 Task: Filter people with the keyword Last name.
Action: Mouse moved to (366, 96)
Screenshot: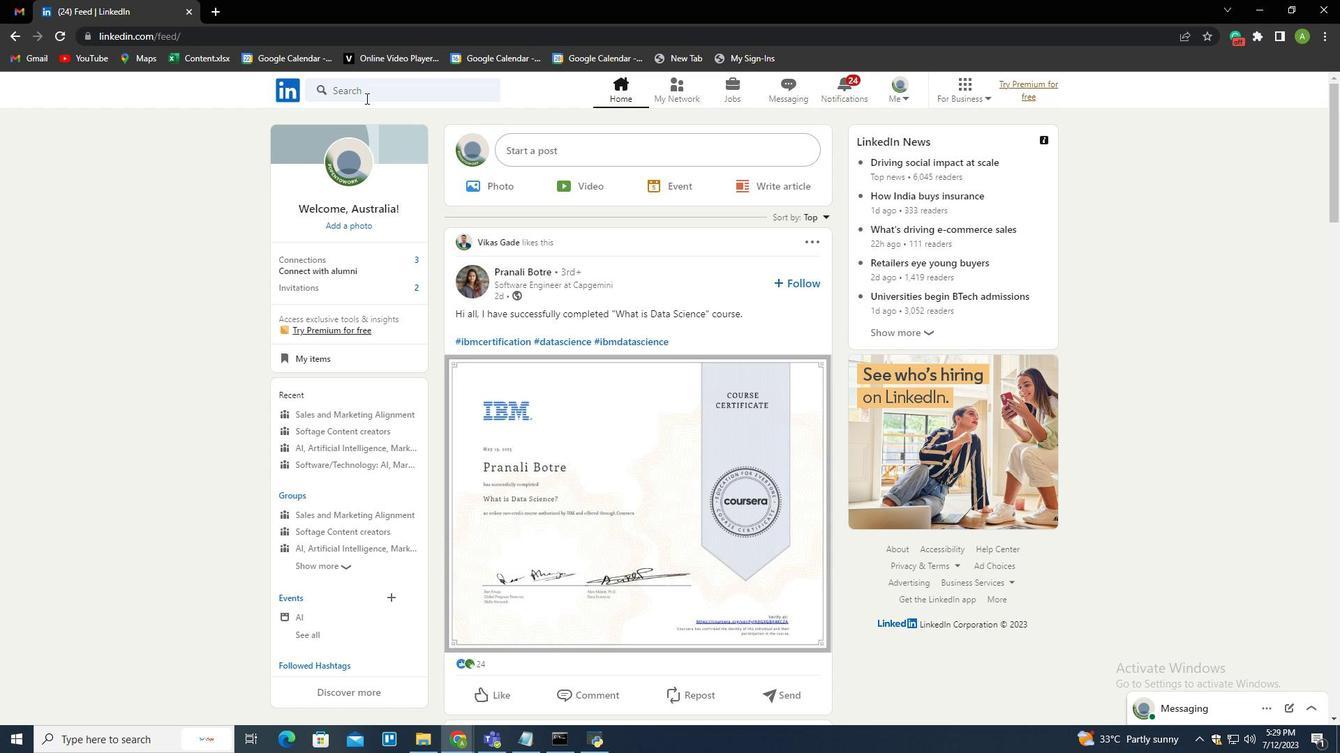 
Action: Mouse pressed left at (366, 96)
Screenshot: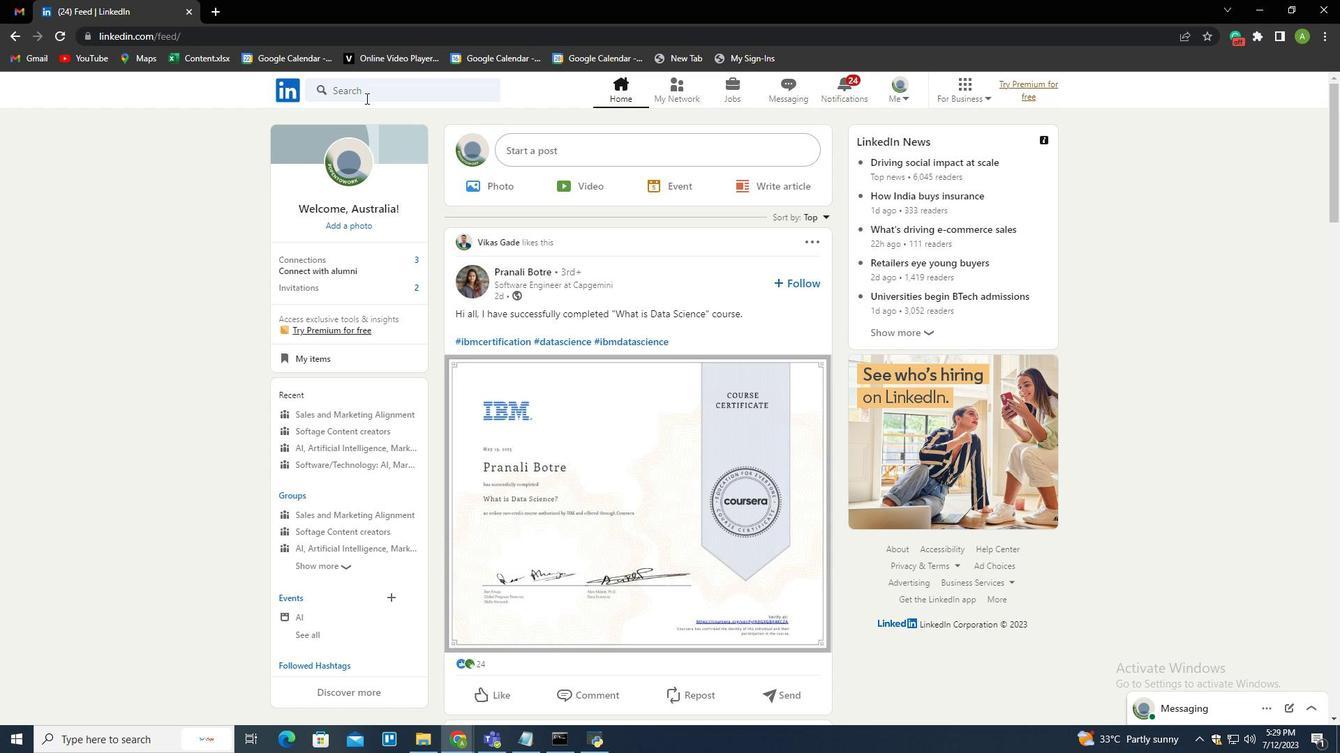
Action: Mouse moved to (376, 205)
Screenshot: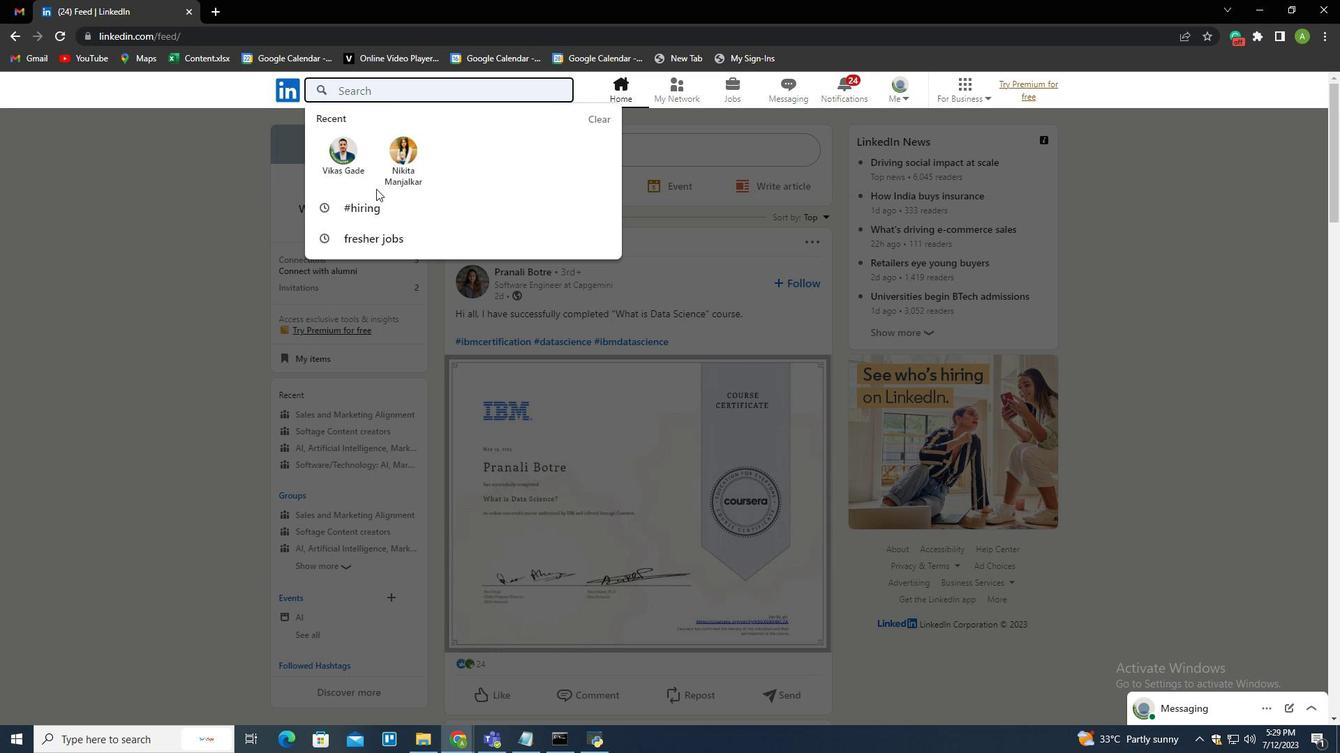 
Action: Mouse pressed left at (376, 205)
Screenshot: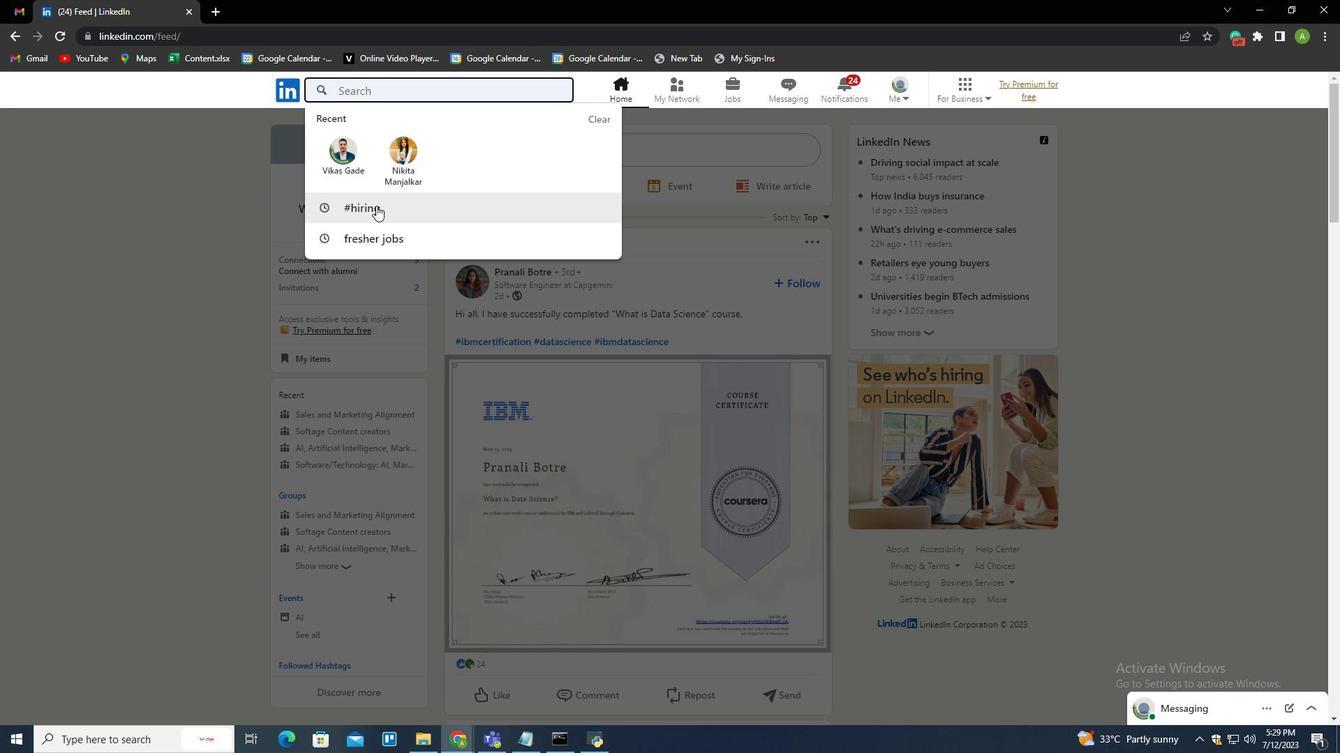 
Action: Mouse moved to (543, 127)
Screenshot: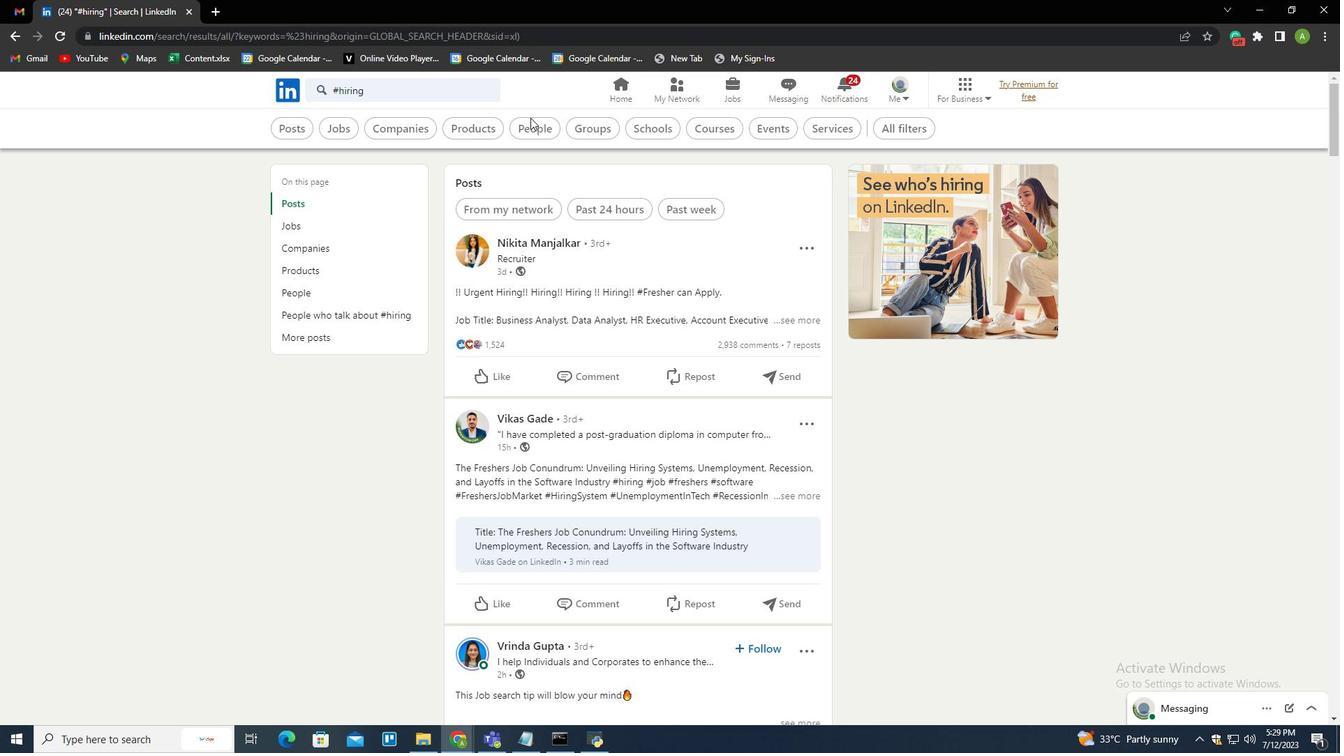 
Action: Mouse pressed left at (543, 127)
Screenshot: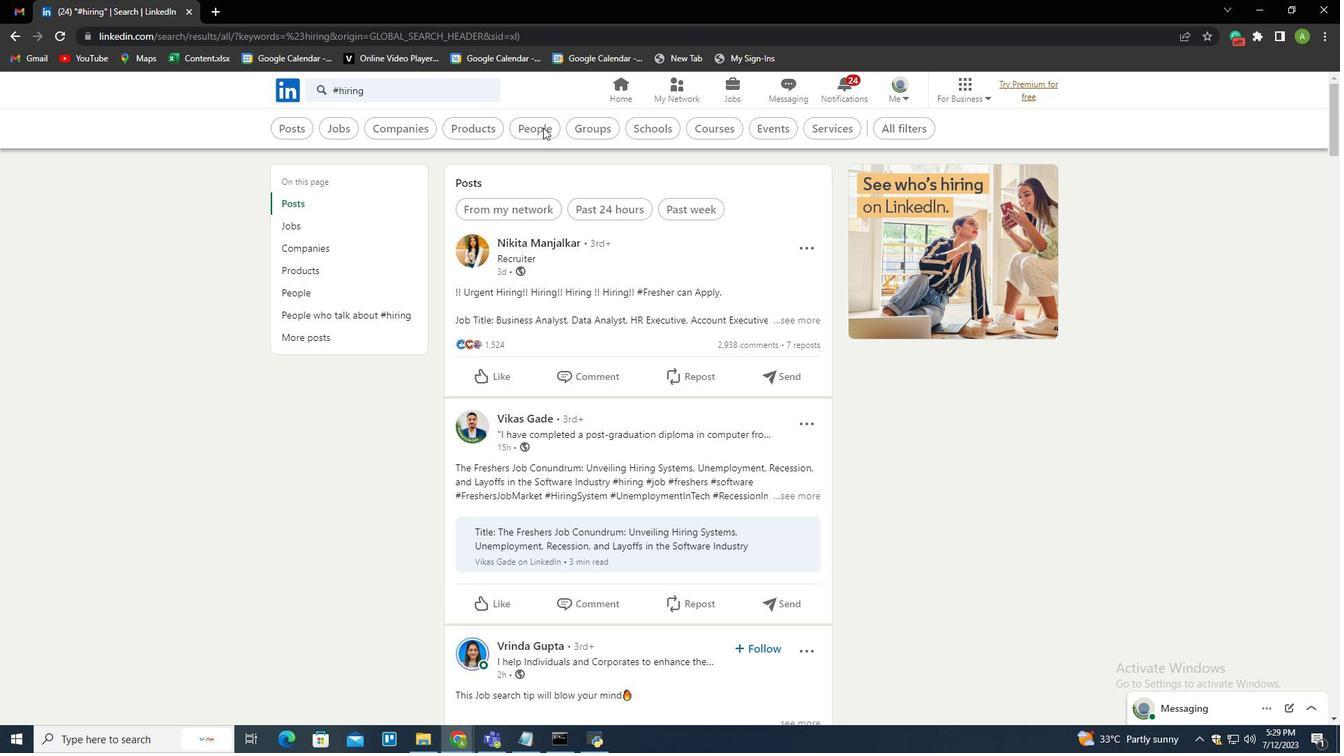 
Action: Mouse moved to (543, 128)
Screenshot: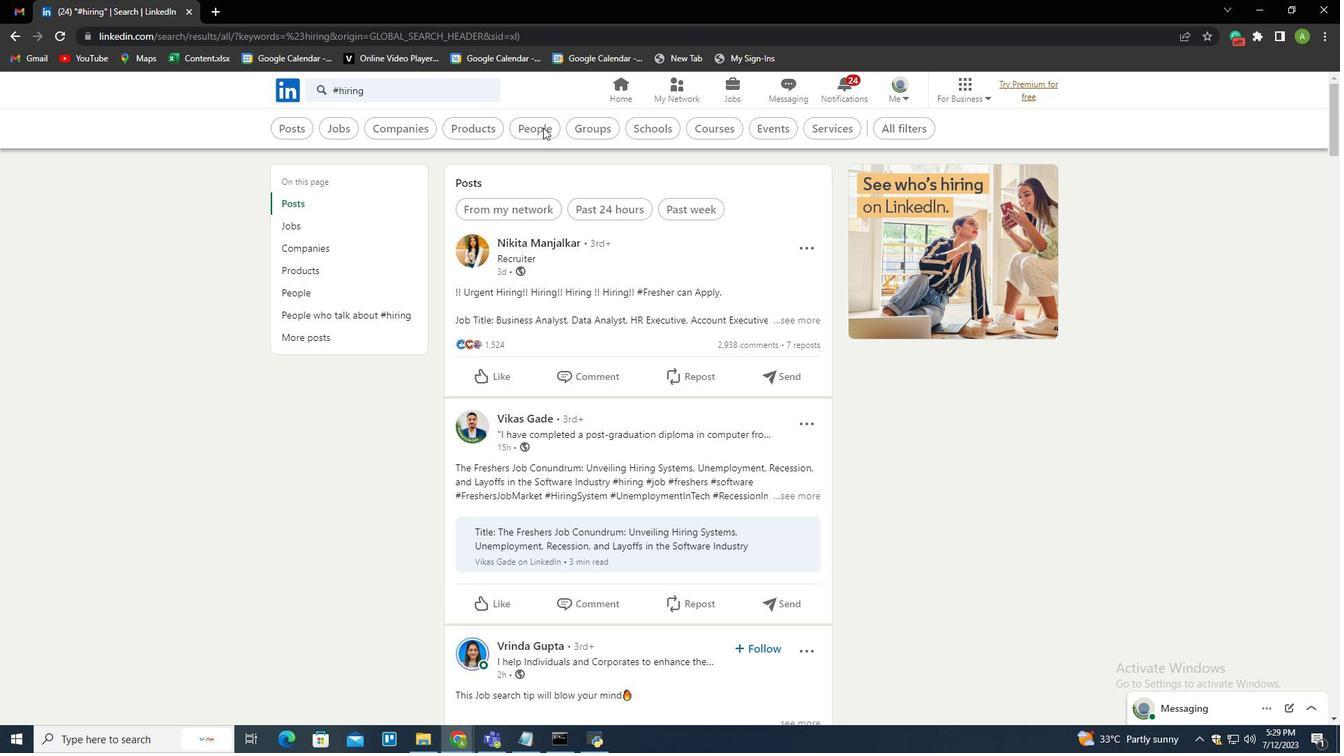 
Action: Mouse pressed left at (543, 128)
Screenshot: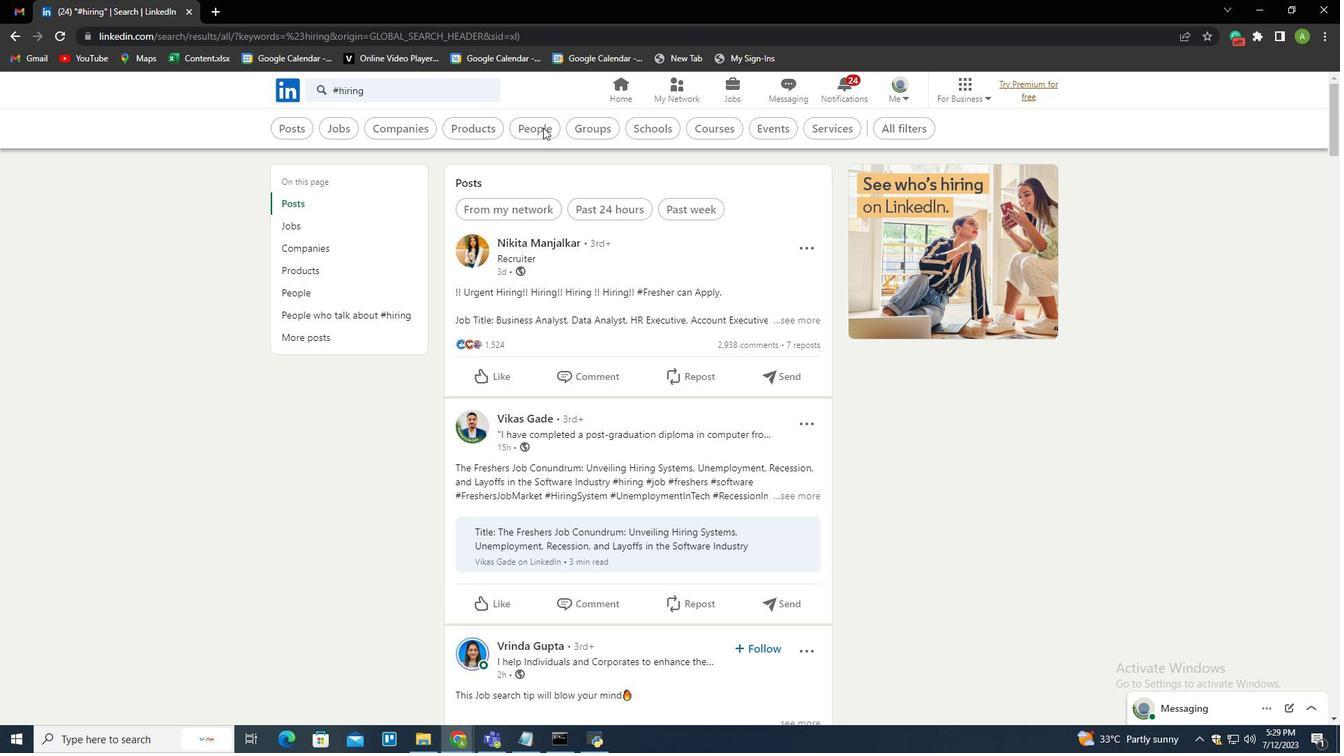 
Action: Mouse moved to (688, 124)
Screenshot: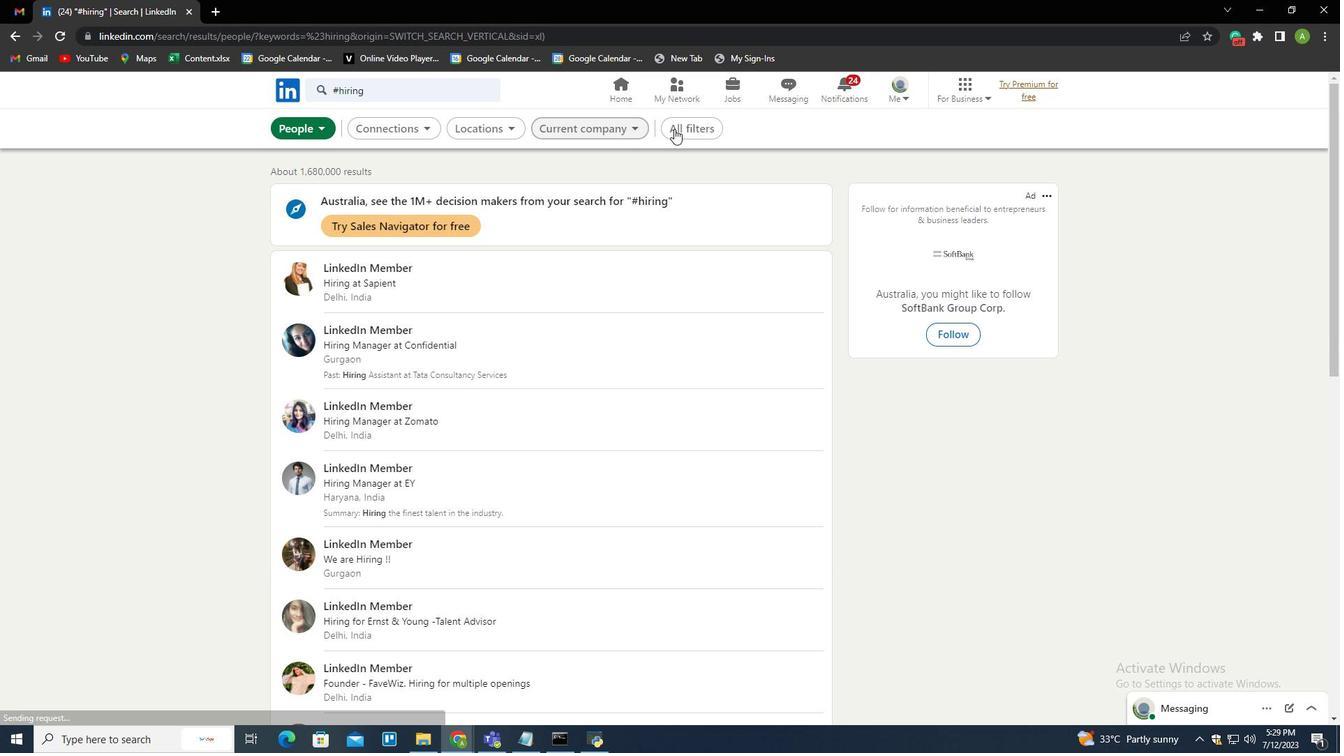 
Action: Mouse pressed left at (688, 124)
Screenshot: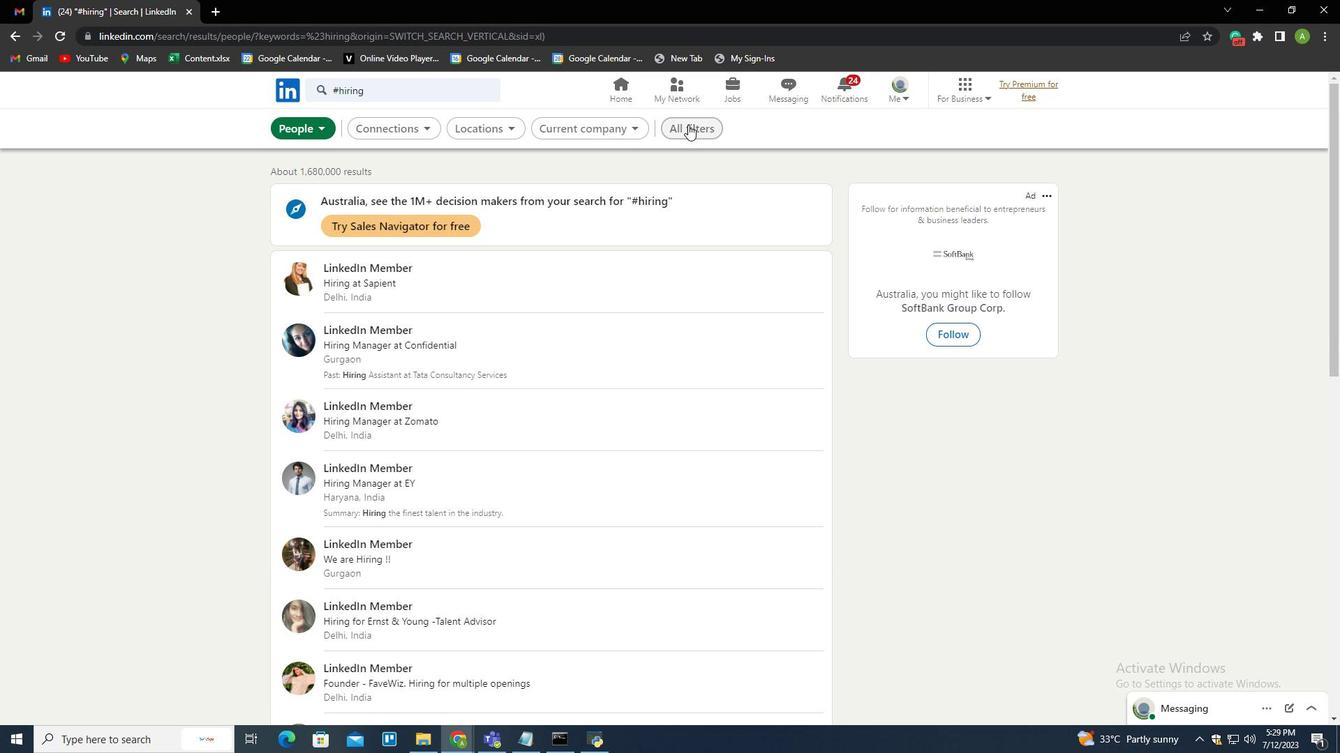 
Action: Mouse moved to (1132, 307)
Screenshot: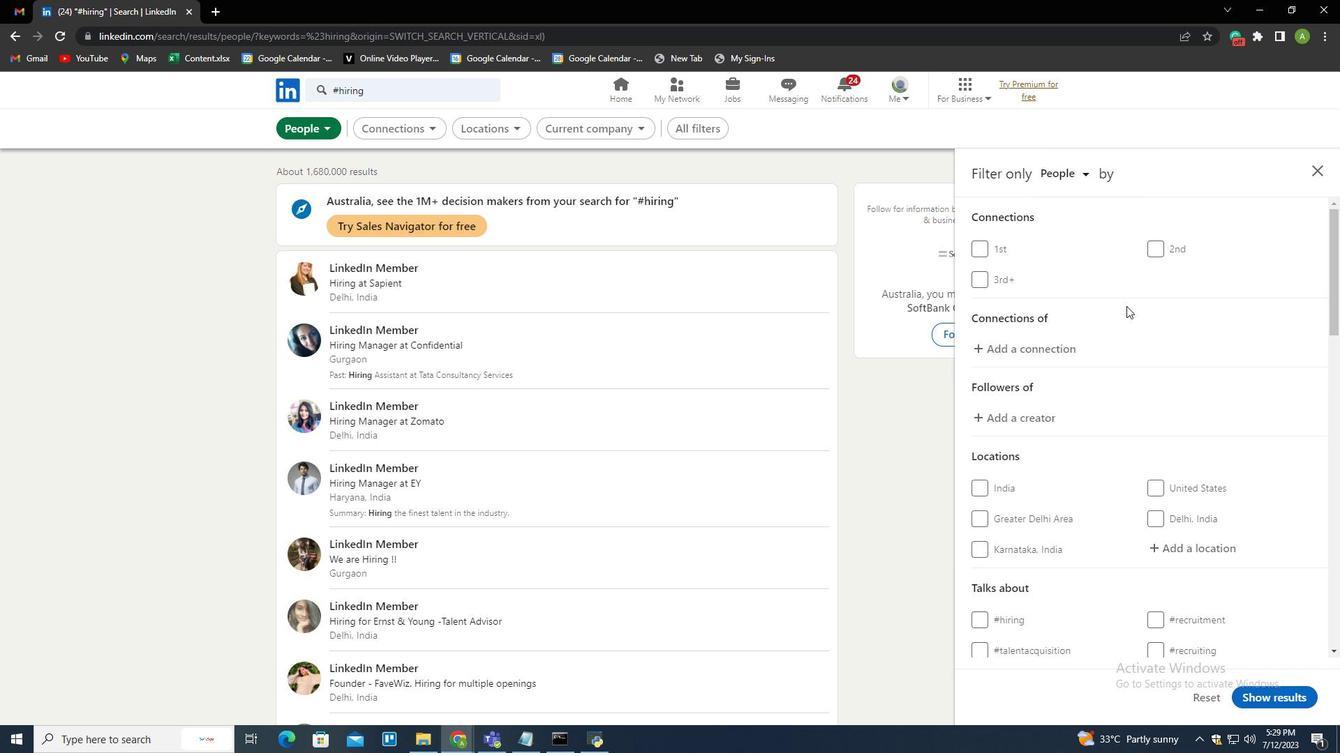 
Action: Mouse scrolled (1132, 307) with delta (0, 0)
Screenshot: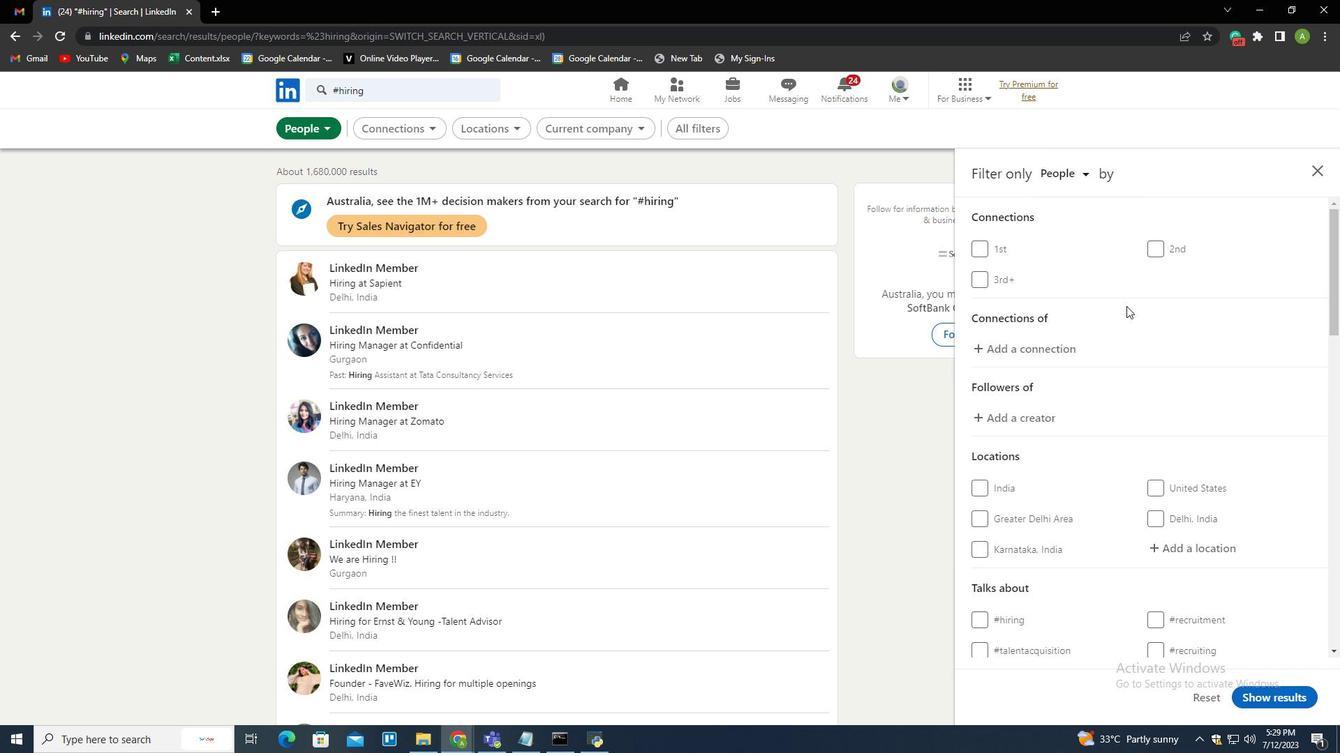 
Action: Mouse scrolled (1132, 307) with delta (0, 0)
Screenshot: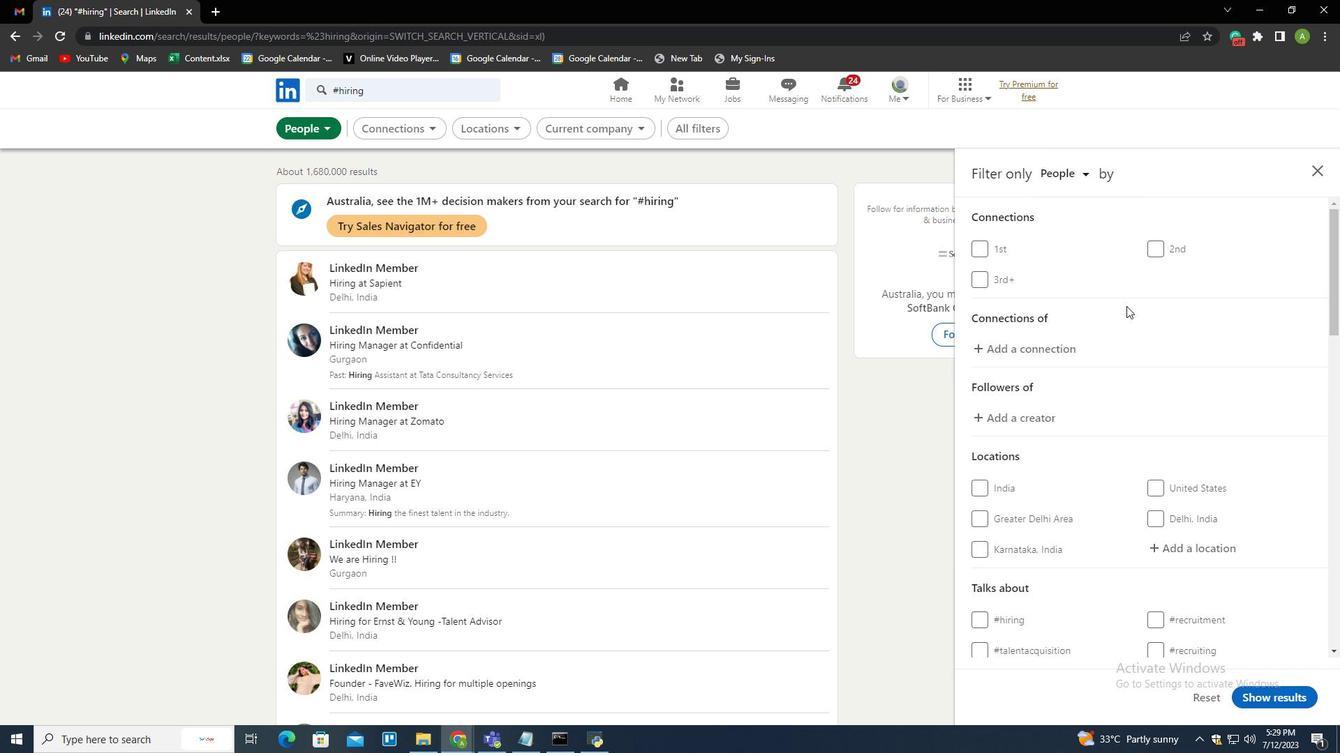 
Action: Mouse scrolled (1132, 307) with delta (0, 0)
Screenshot: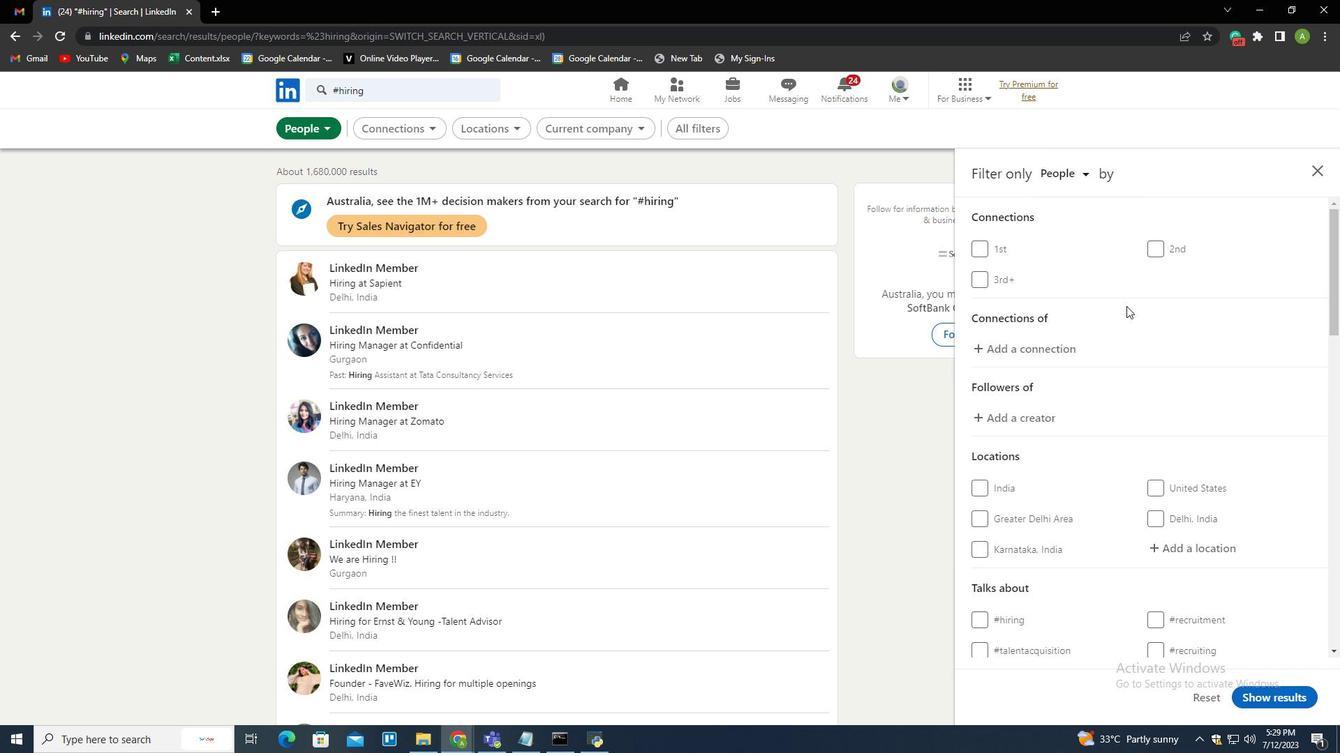 
Action: Mouse scrolled (1132, 307) with delta (0, 0)
Screenshot: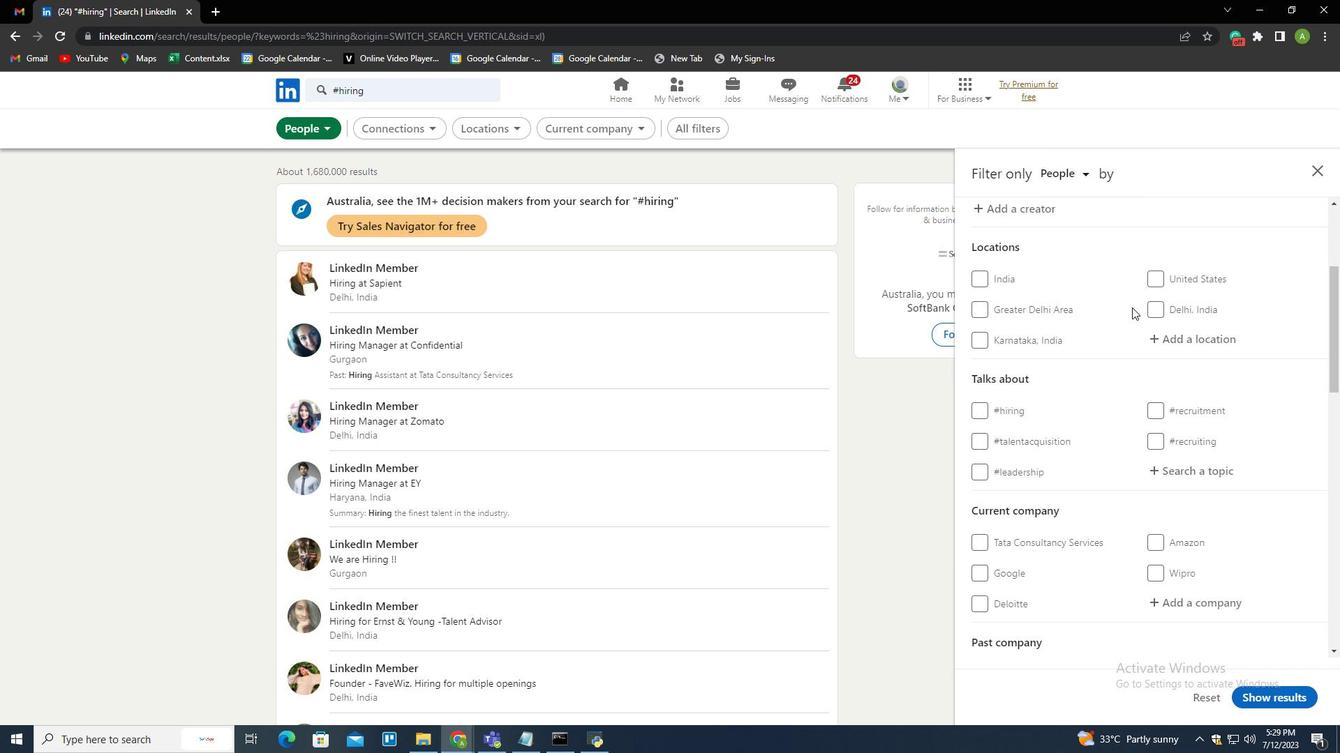 
Action: Mouse scrolled (1132, 307) with delta (0, 0)
Screenshot: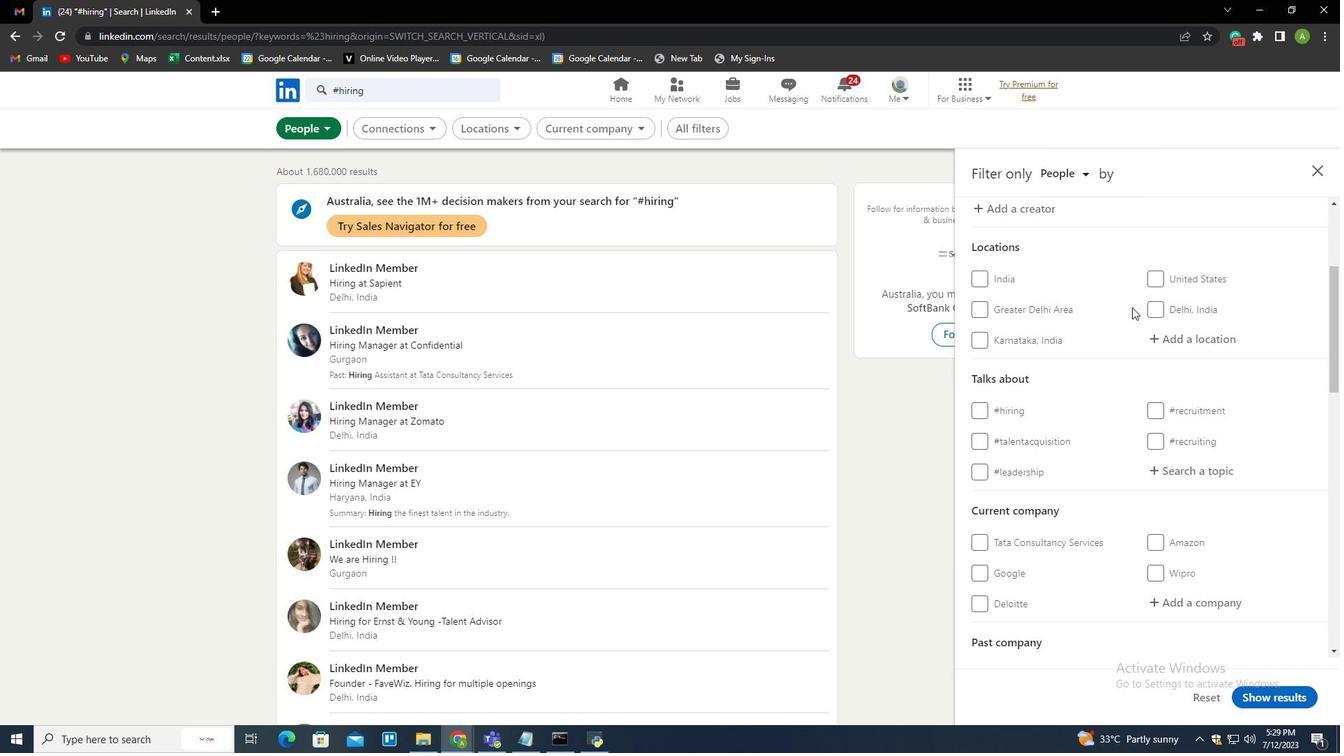 
Action: Mouse scrolled (1132, 307) with delta (0, 0)
Screenshot: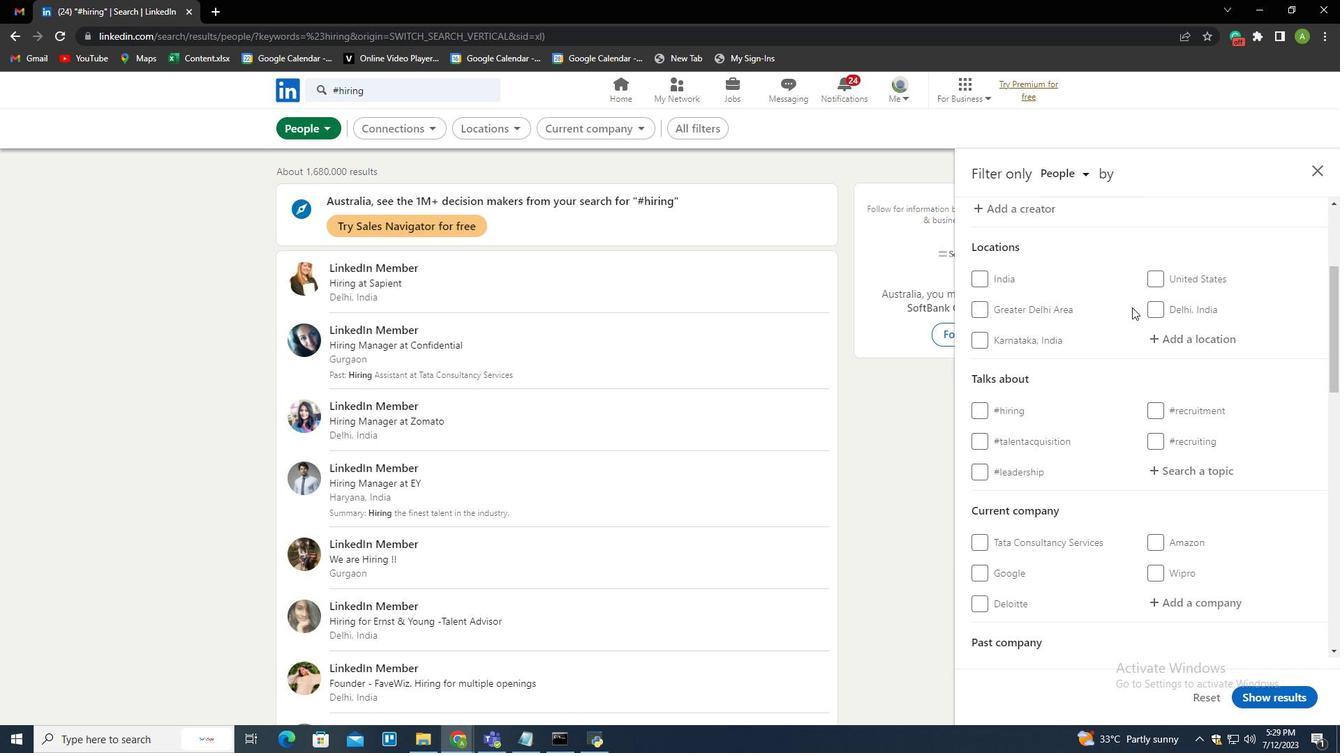 
Action: Mouse scrolled (1132, 307) with delta (0, 0)
Screenshot: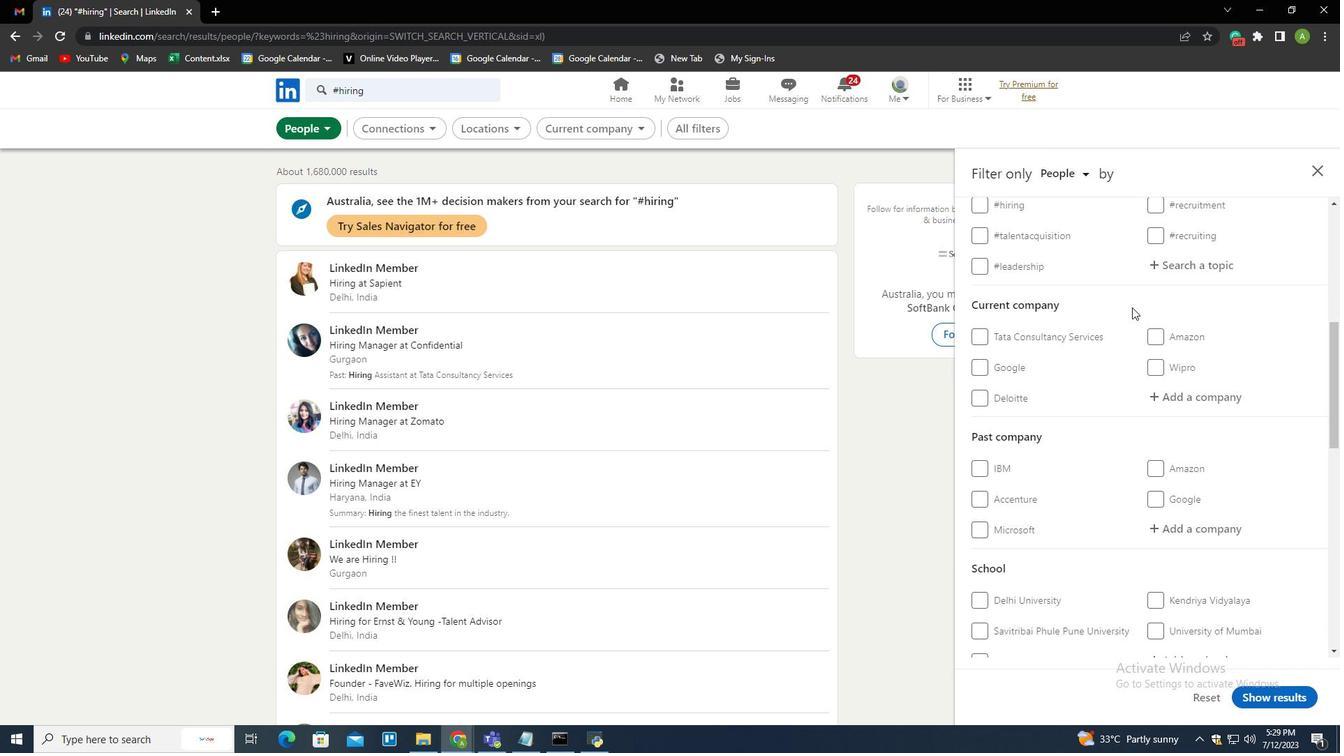 
Action: Mouse scrolled (1132, 307) with delta (0, 0)
Screenshot: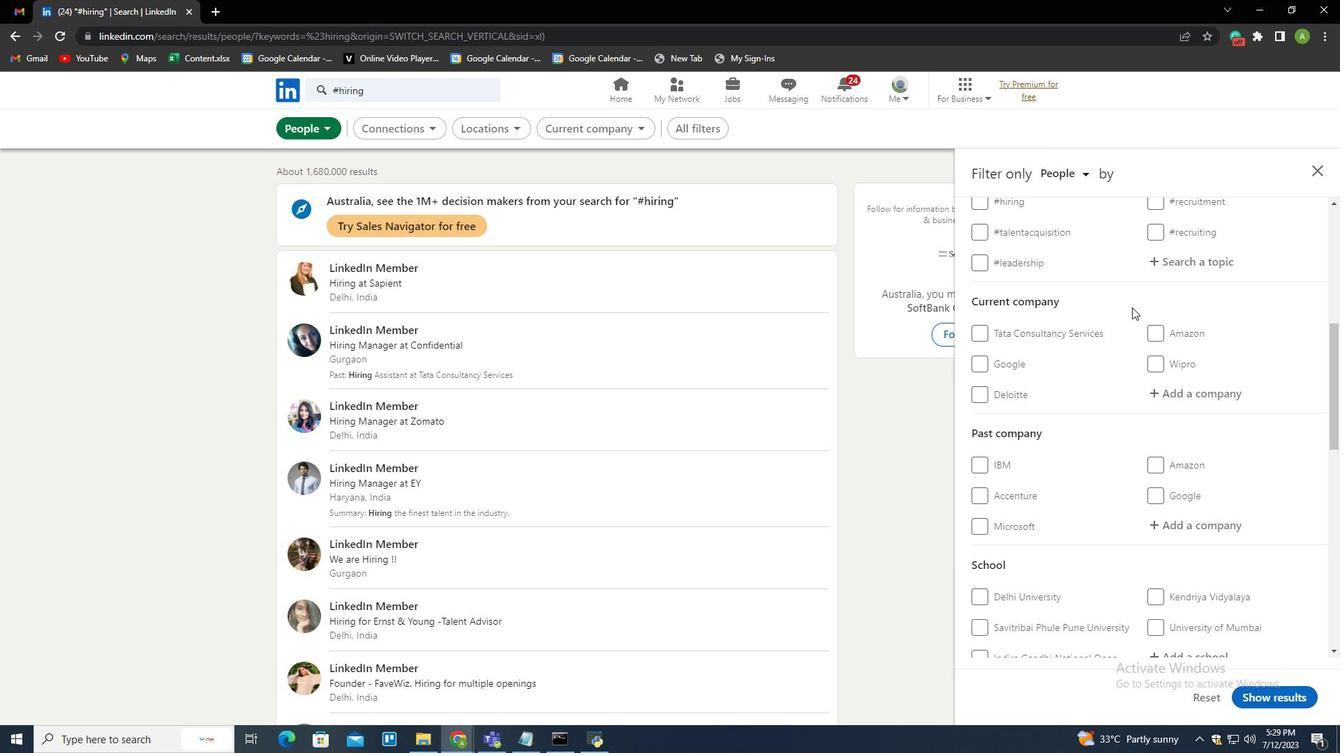 
Action: Mouse scrolled (1132, 307) with delta (0, 0)
Screenshot: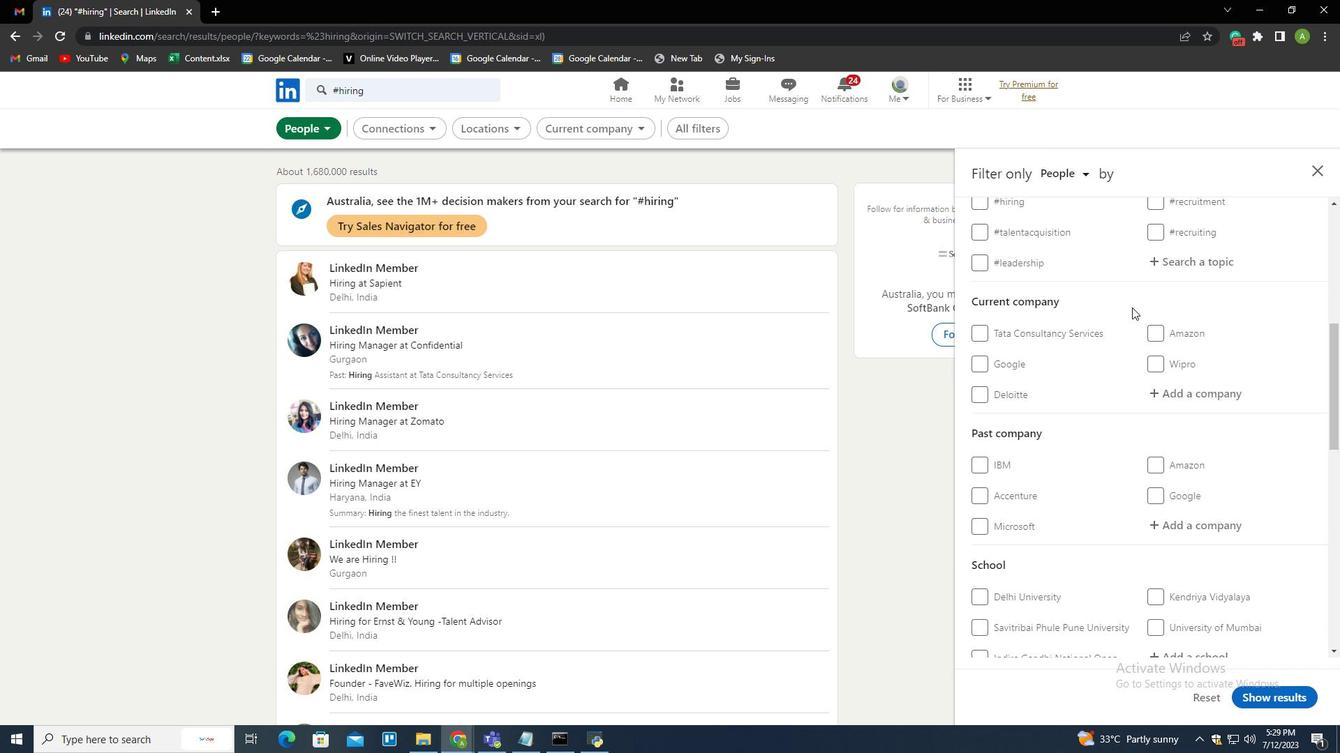 
Action: Mouse scrolled (1132, 307) with delta (0, 0)
Screenshot: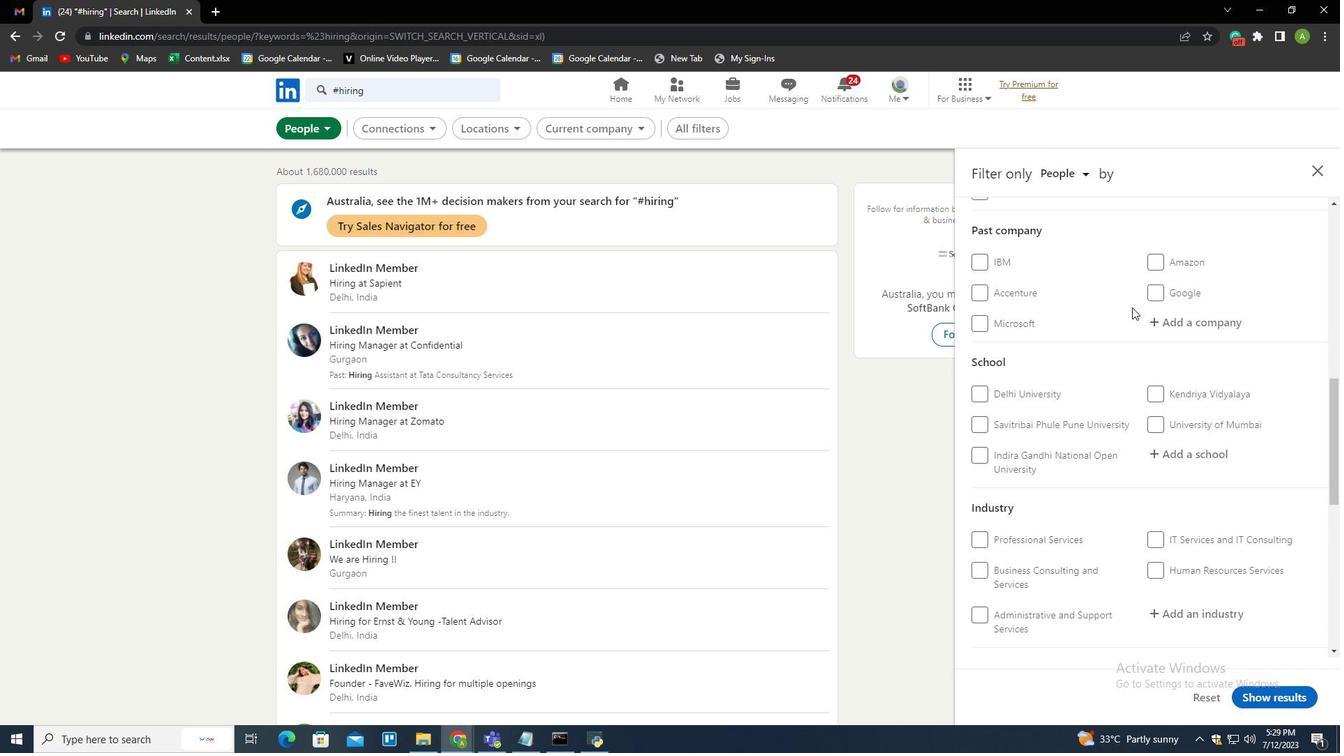 
Action: Mouse scrolled (1132, 307) with delta (0, 0)
Screenshot: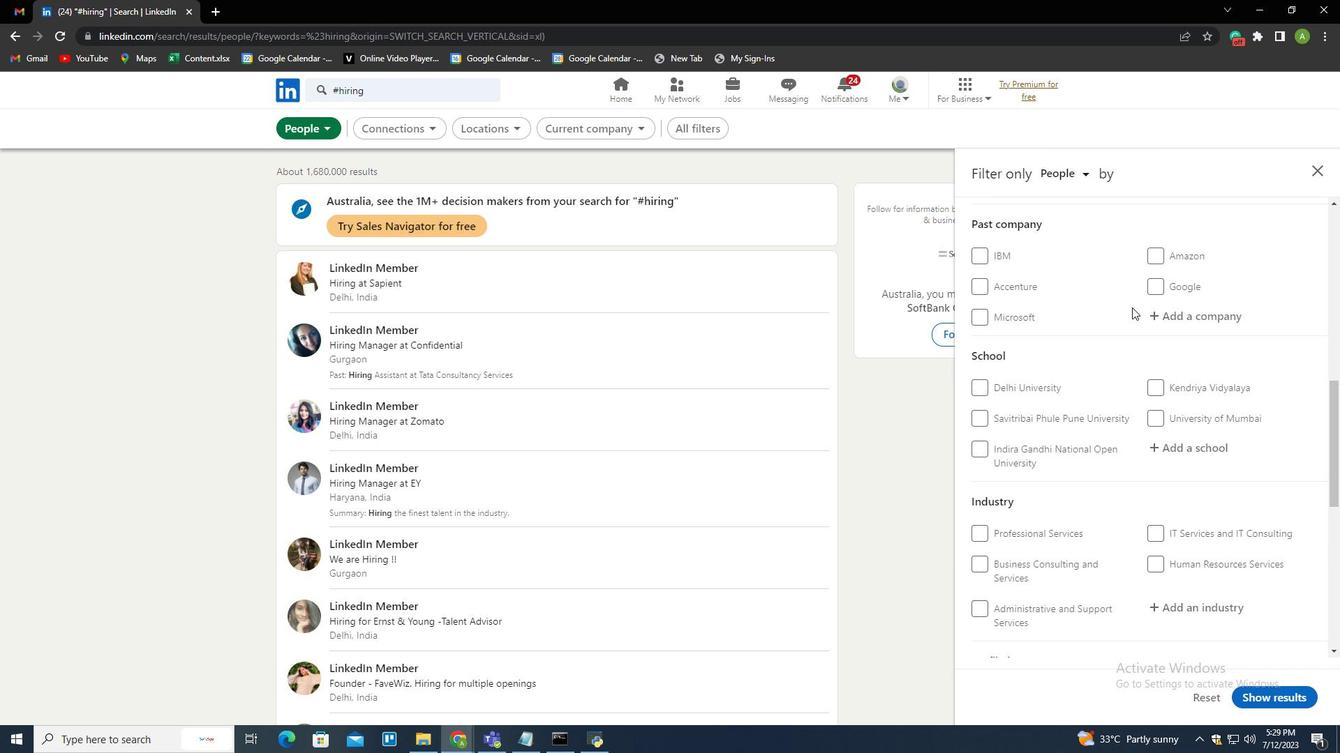 
Action: Mouse scrolled (1132, 307) with delta (0, 0)
Screenshot: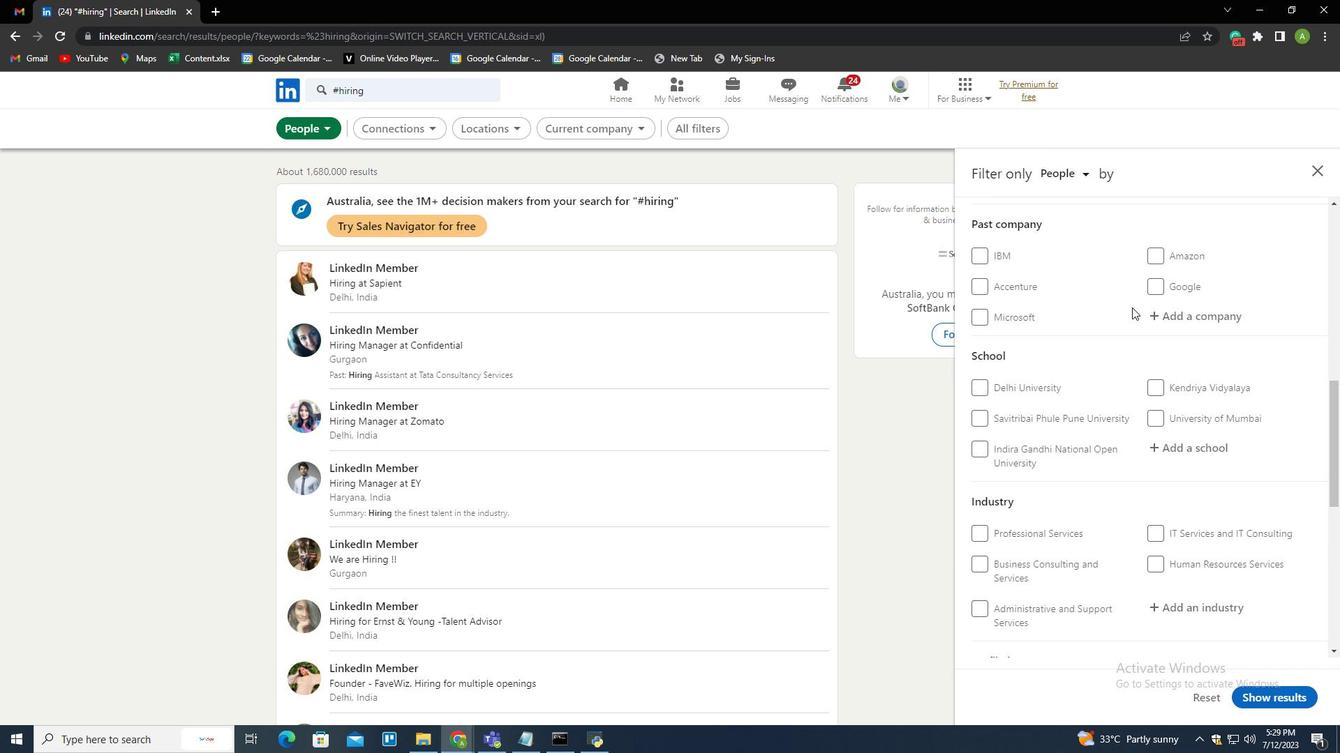 
Action: Mouse scrolled (1132, 307) with delta (0, 0)
Screenshot: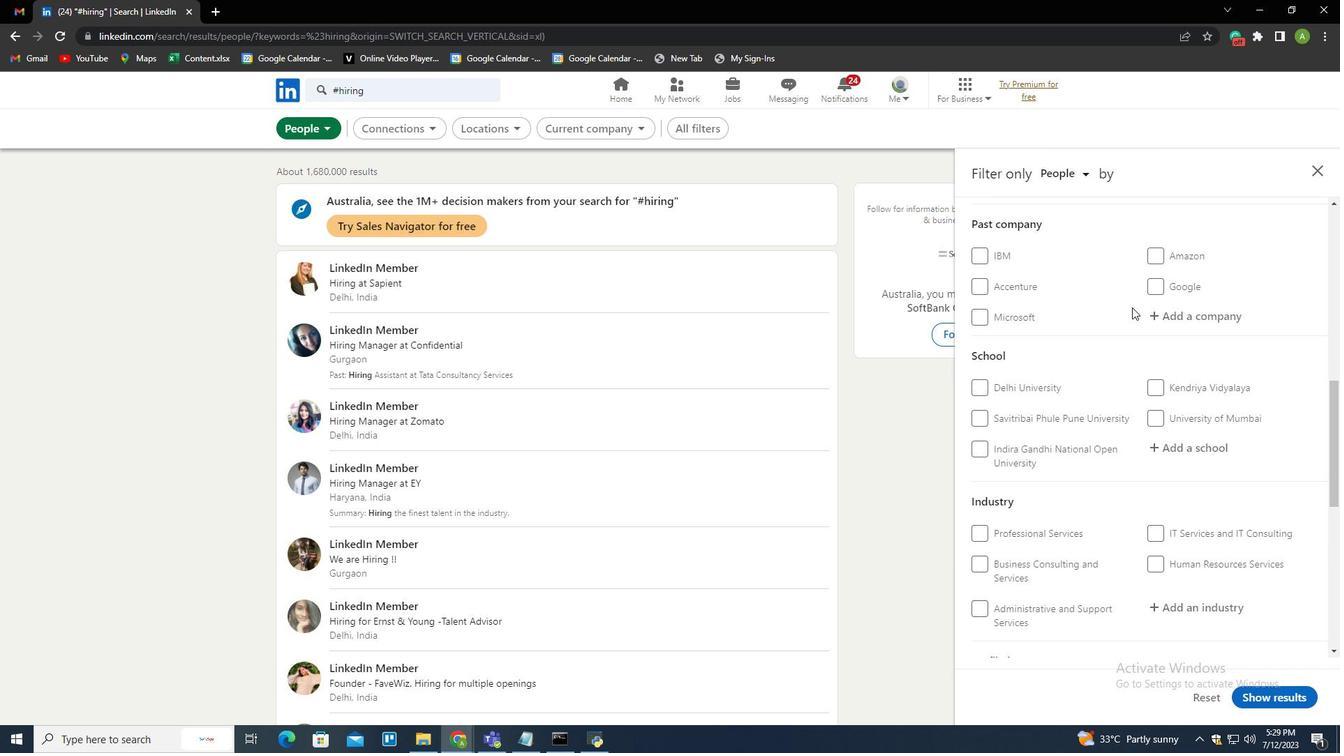 
Action: Mouse scrolled (1132, 307) with delta (0, 0)
Screenshot: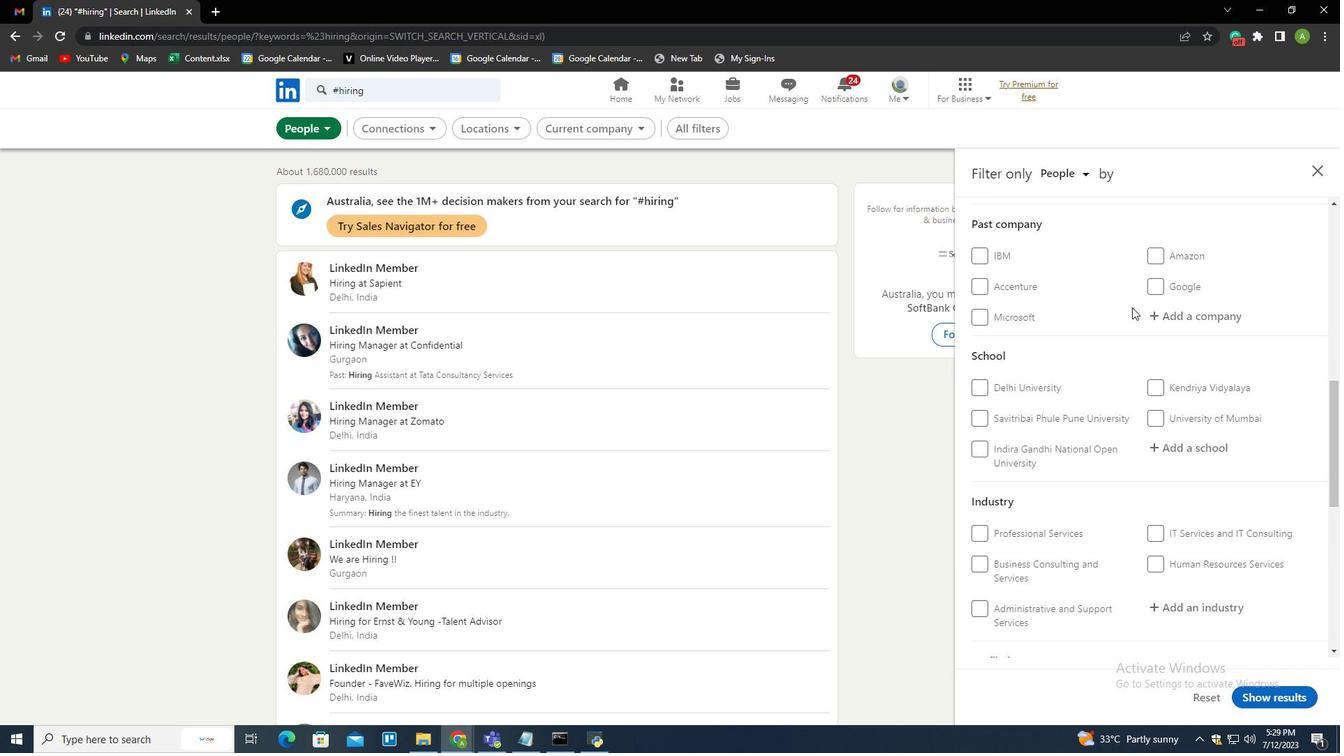 
Action: Mouse scrolled (1132, 307) with delta (0, 0)
Screenshot: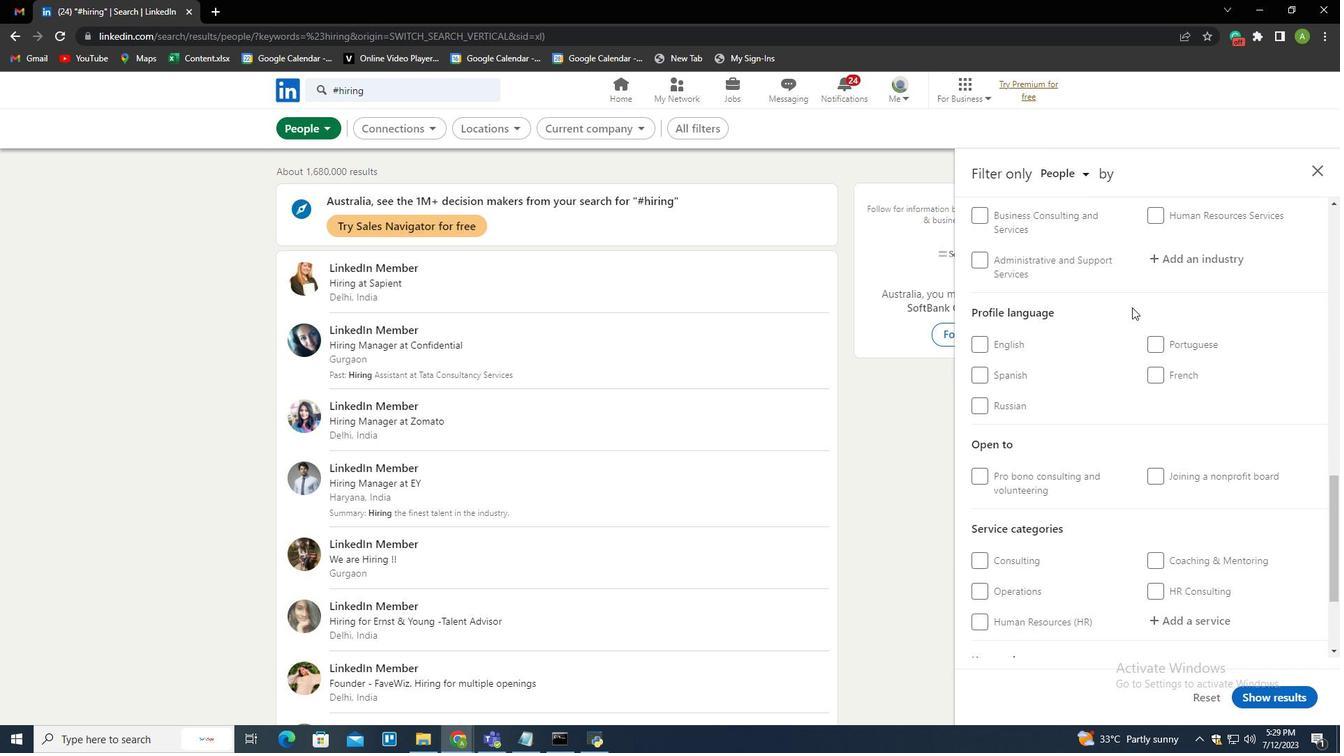 
Action: Mouse scrolled (1132, 307) with delta (0, 0)
Screenshot: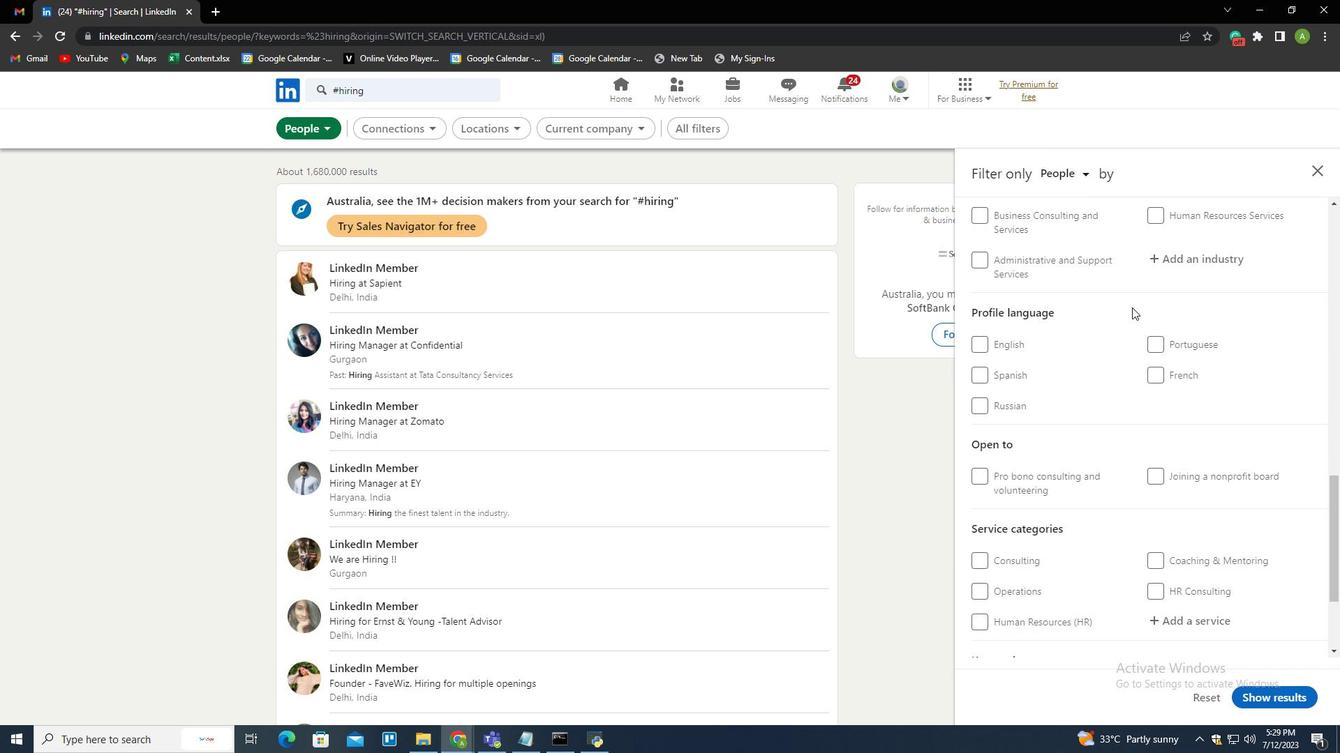 
Action: Mouse moved to (1215, 563)
Screenshot: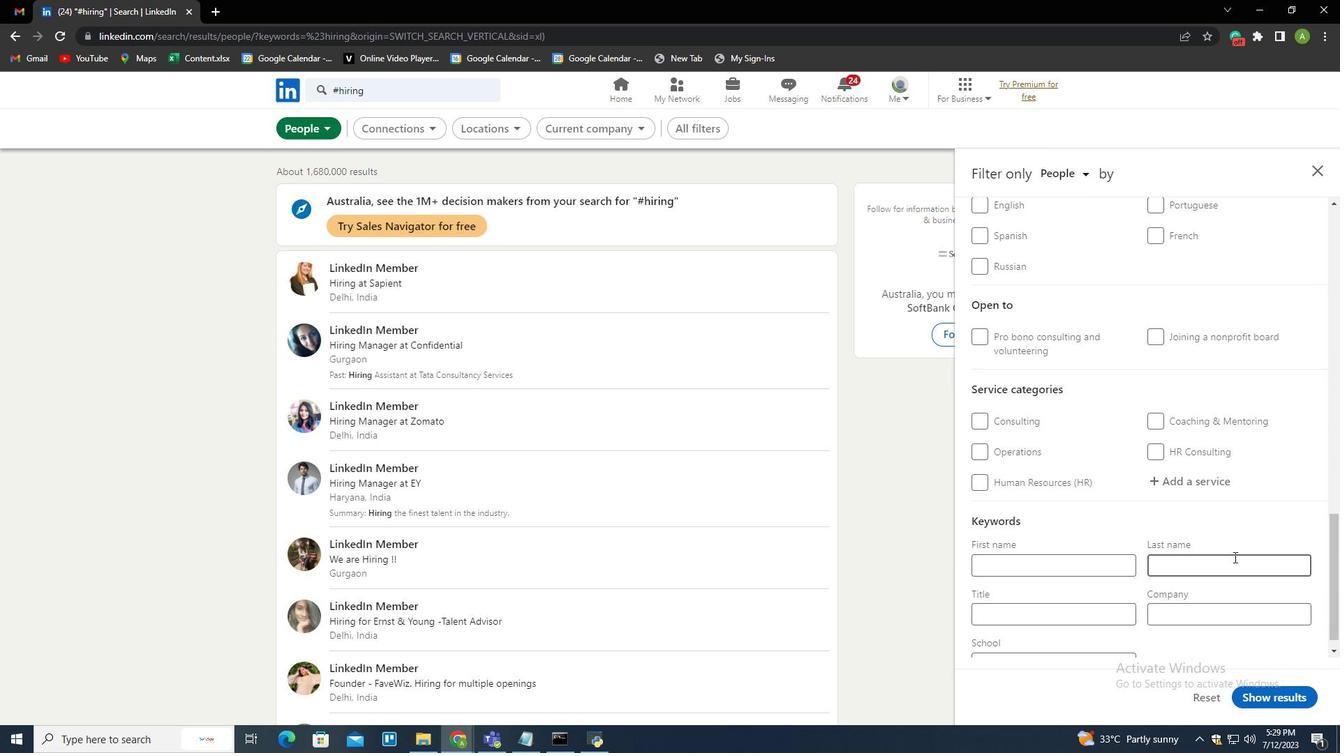 
Action: Mouse pressed left at (1215, 563)
Screenshot: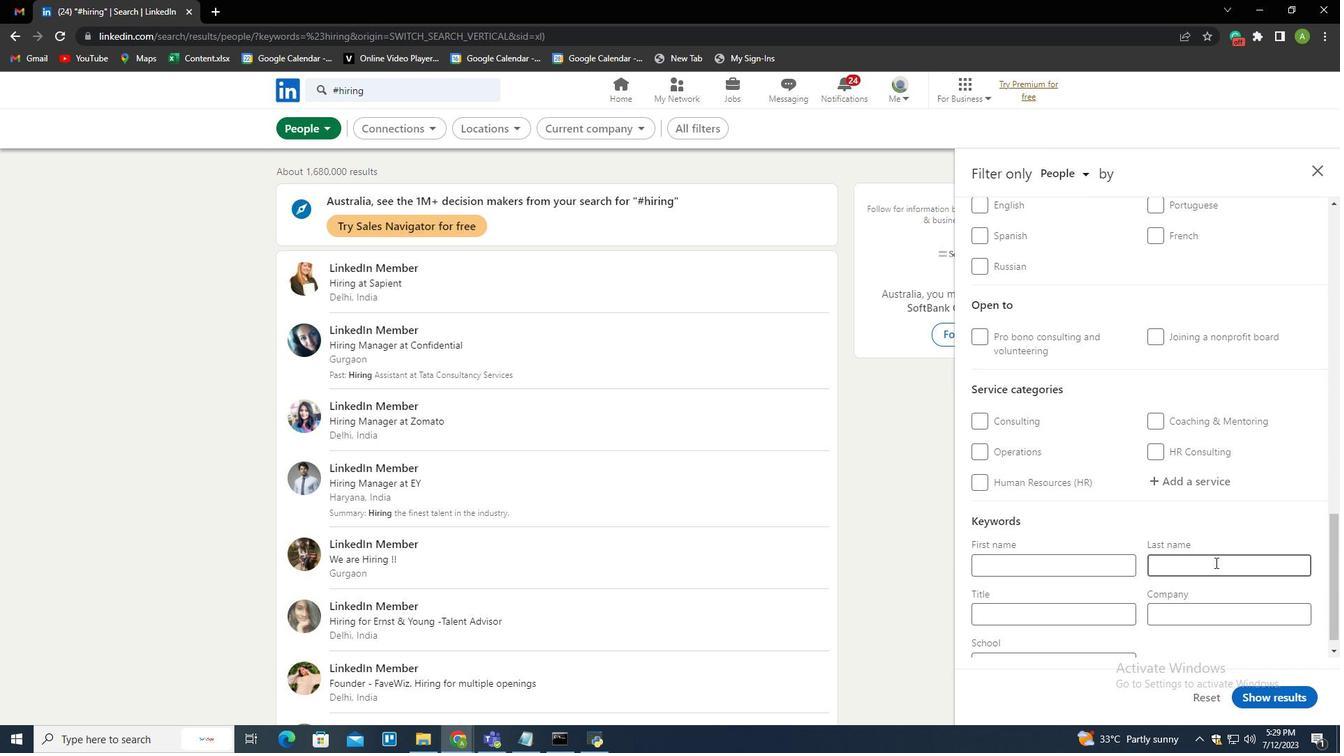 
Action: Mouse moved to (1214, 563)
Screenshot: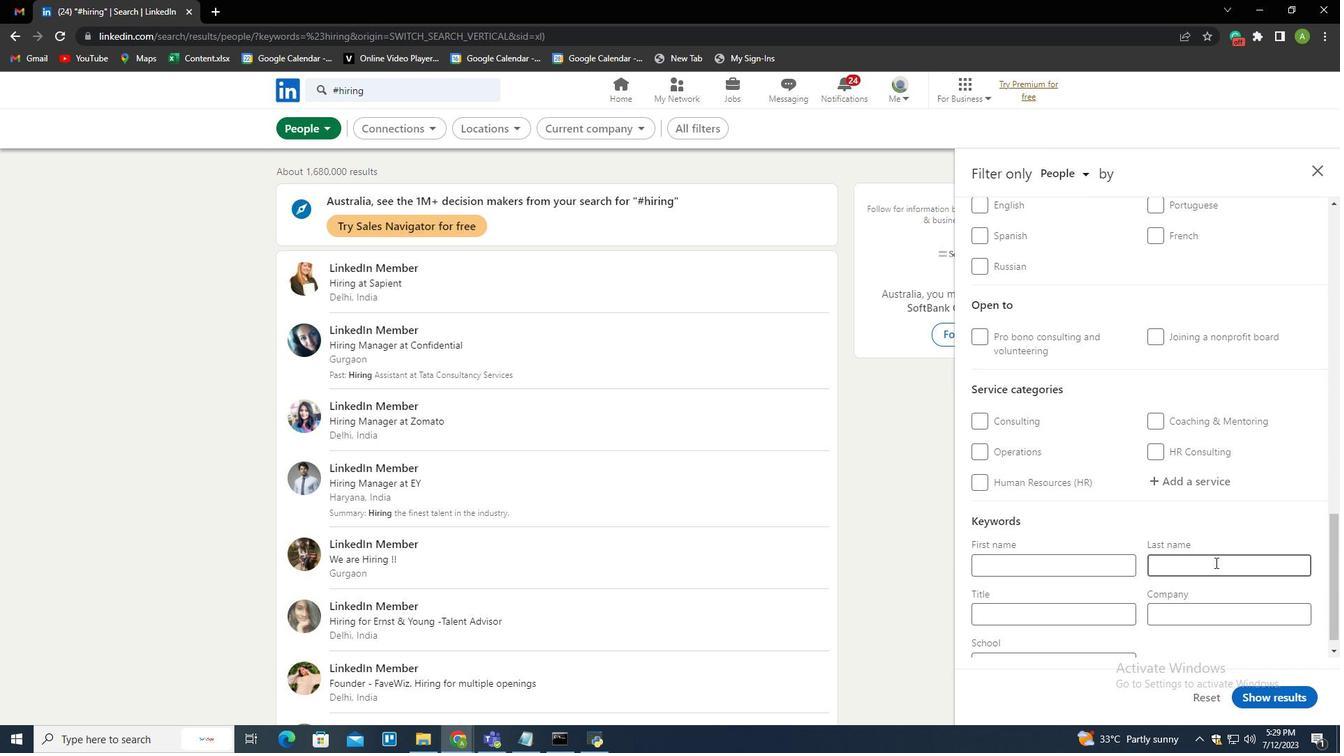
Action: Key pressed <Key.shift>Solanki
Screenshot: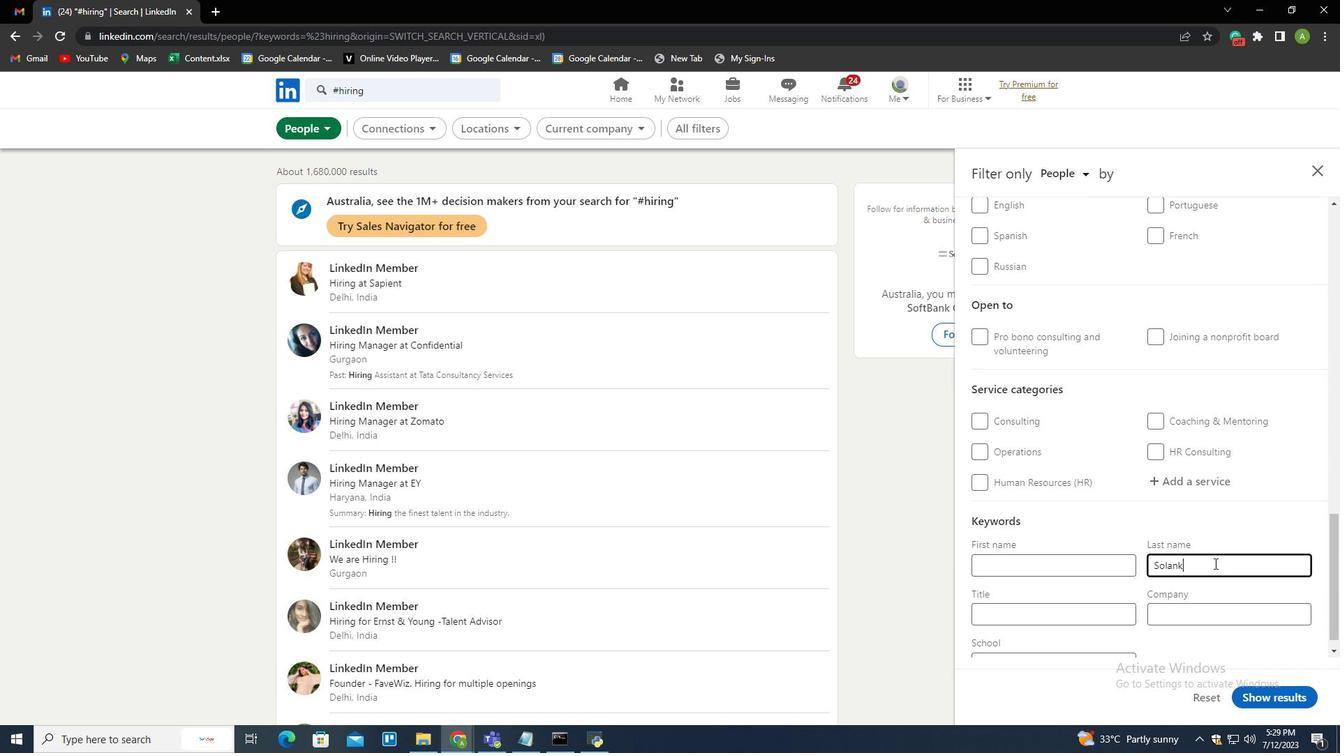 
Action: Mouse moved to (1281, 700)
Screenshot: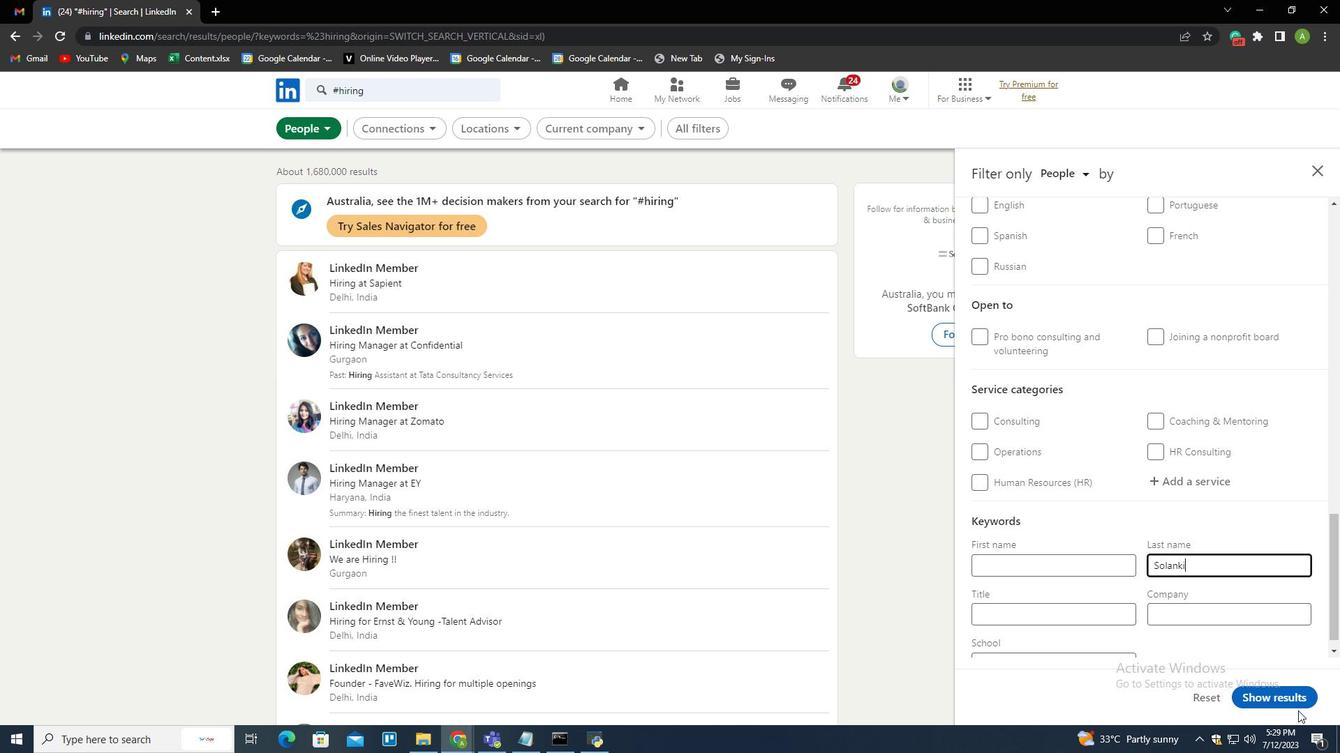 
Action: Mouse pressed left at (1281, 700)
Screenshot: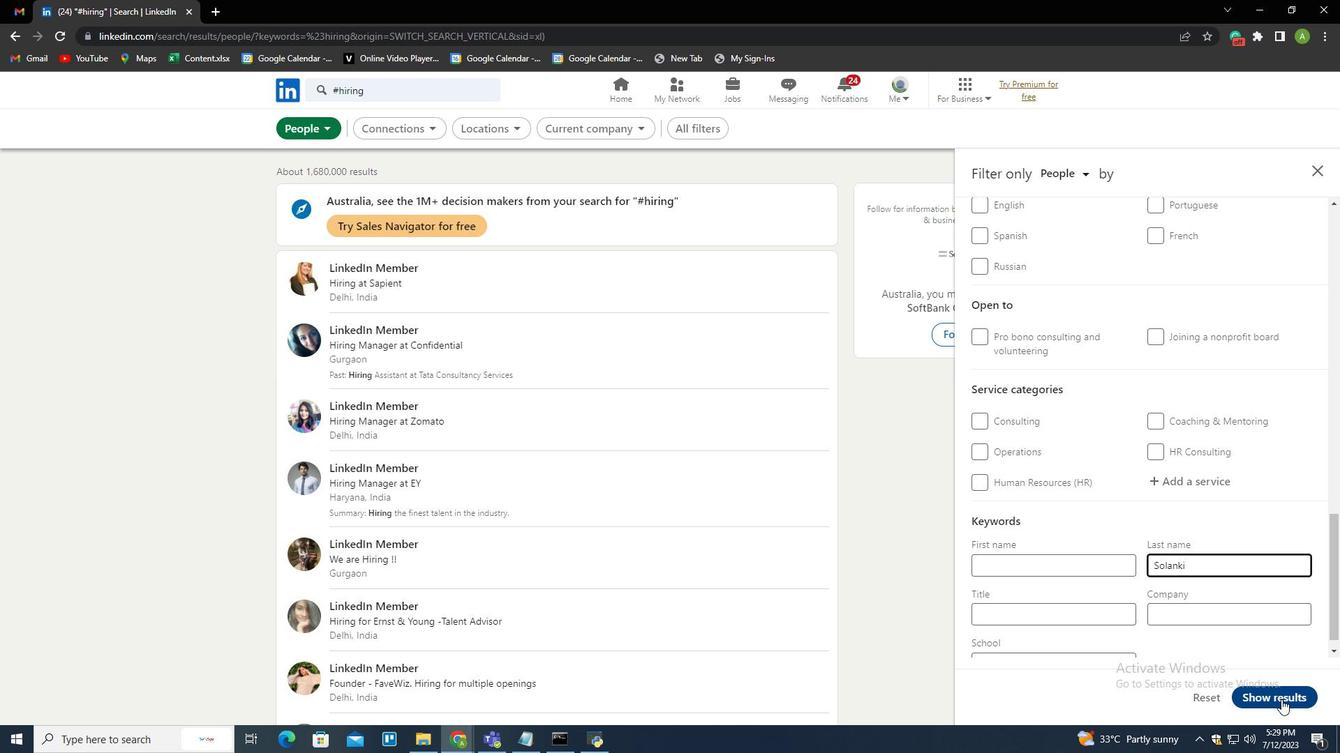 
